 Task: Change Filter to Sci-Fi on "Movie C.mp4" and play.
Action: Mouse moved to (355, 121)
Screenshot: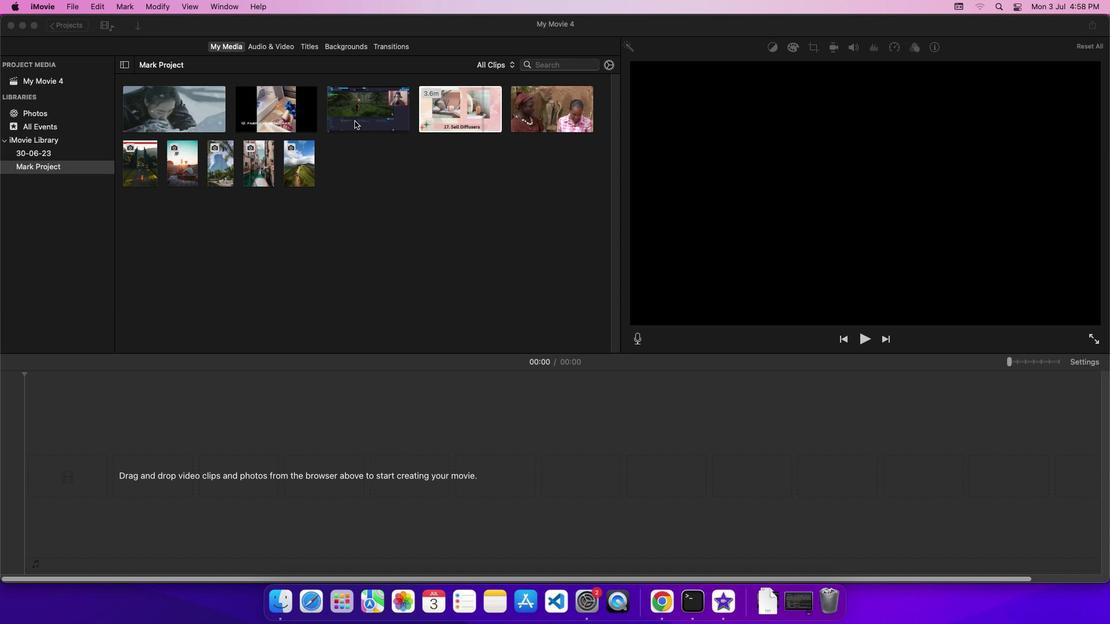 
Action: Mouse pressed left at (355, 121)
Screenshot: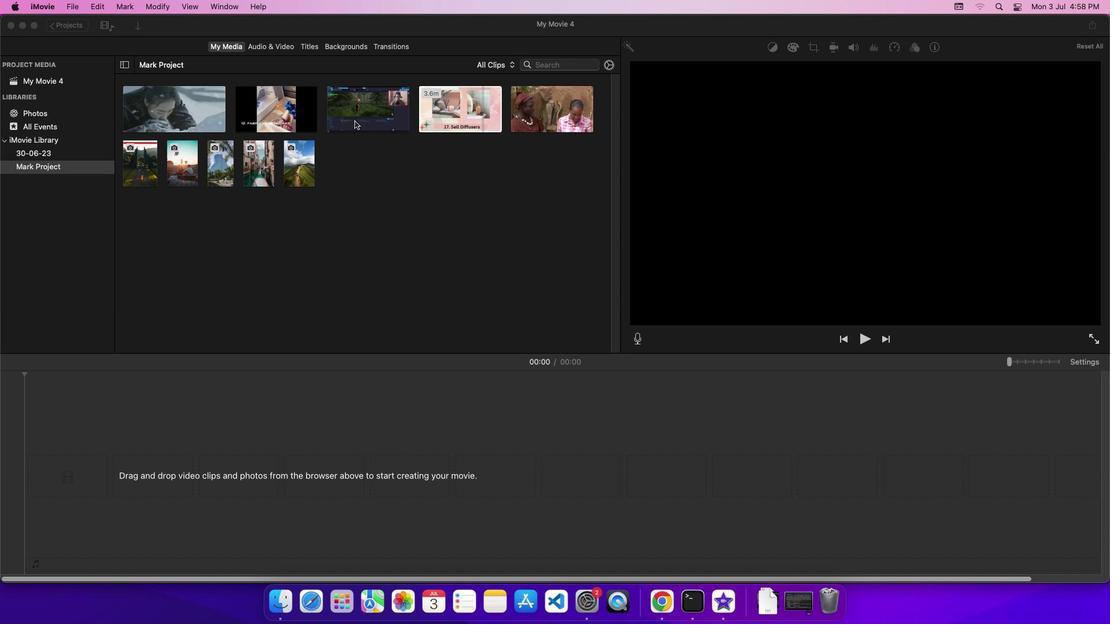 
Action: Mouse moved to (357, 119)
Screenshot: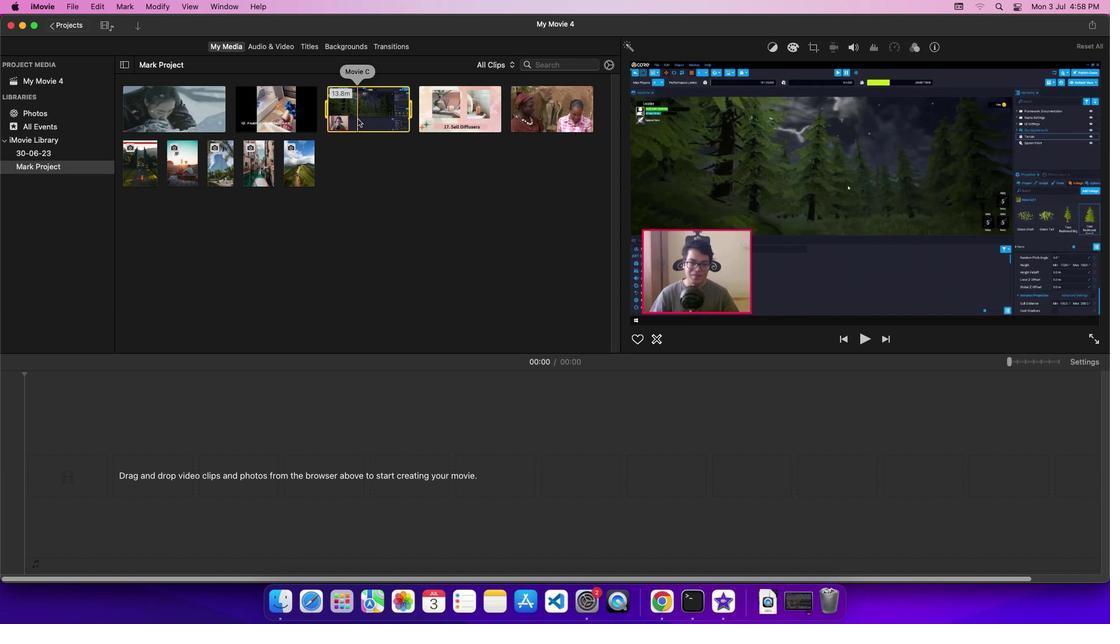 
Action: Mouse pressed left at (357, 119)
Screenshot: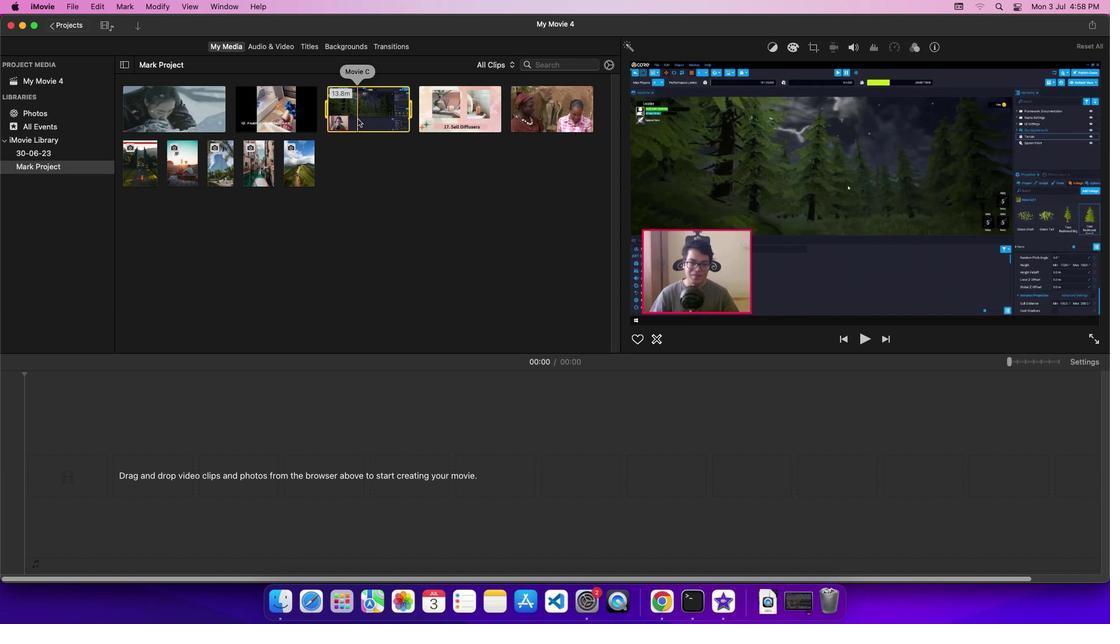 
Action: Mouse moved to (1085, 362)
Screenshot: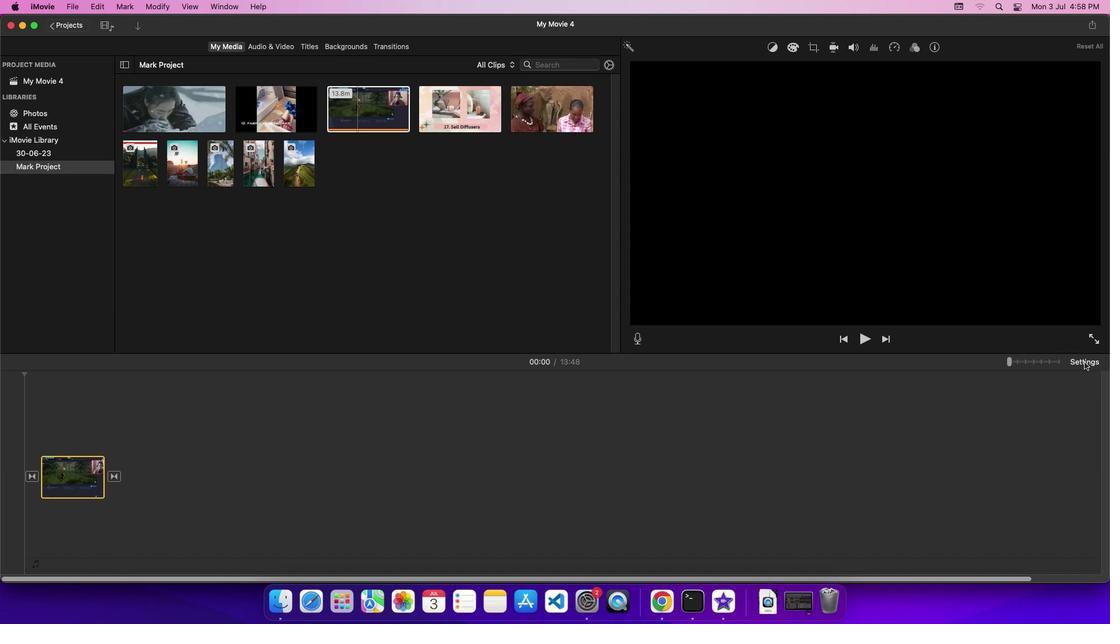 
Action: Mouse pressed left at (1085, 362)
Screenshot: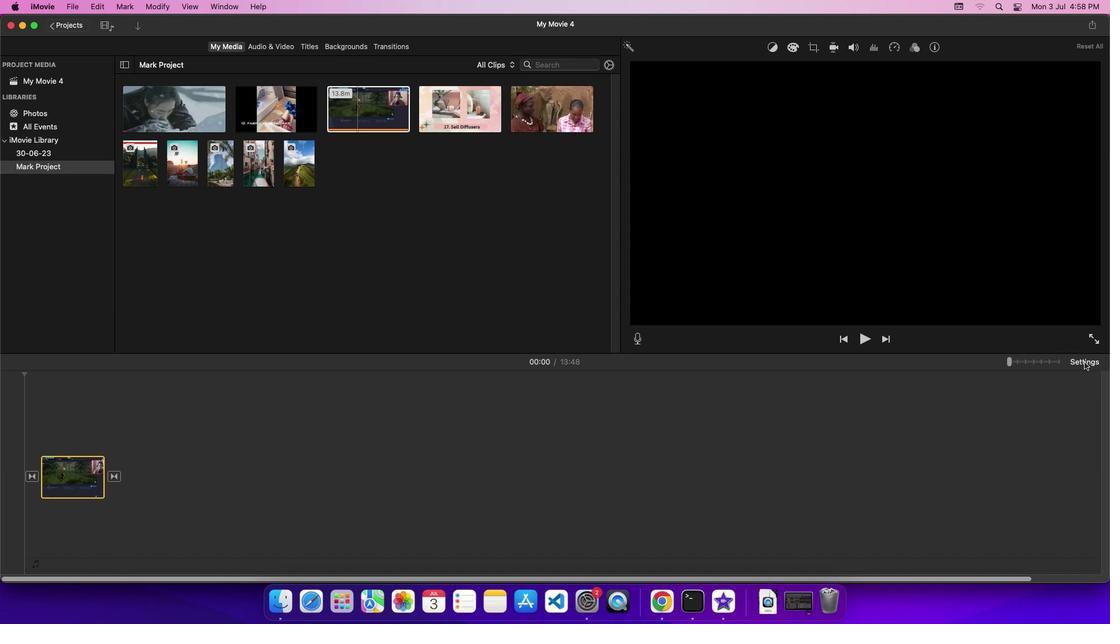 
Action: Mouse moved to (975, 432)
Screenshot: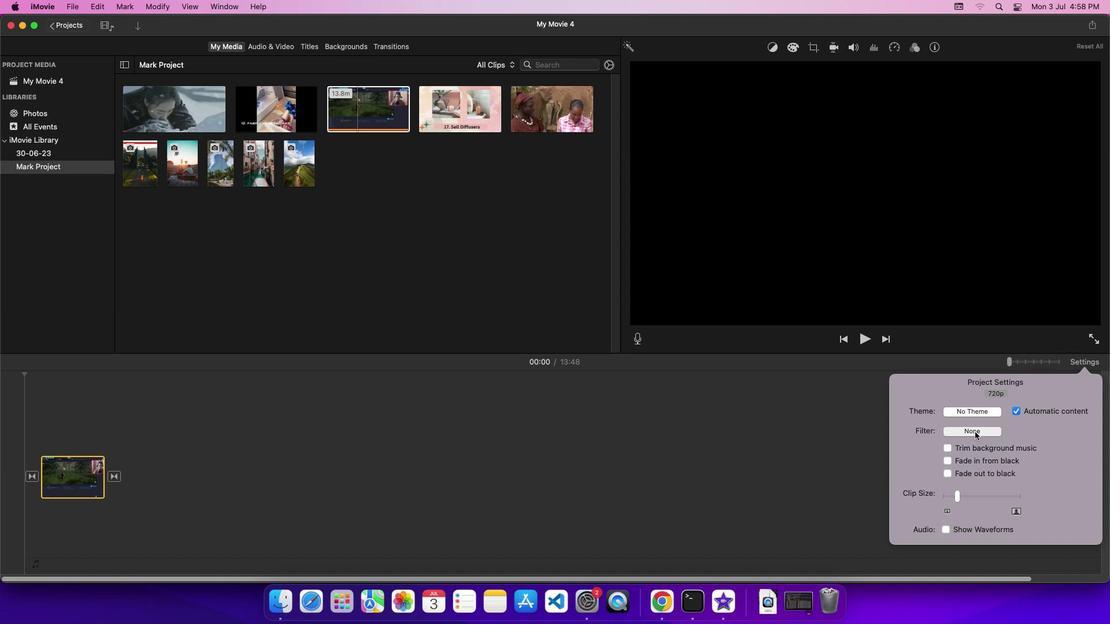 
Action: Mouse pressed left at (975, 432)
Screenshot: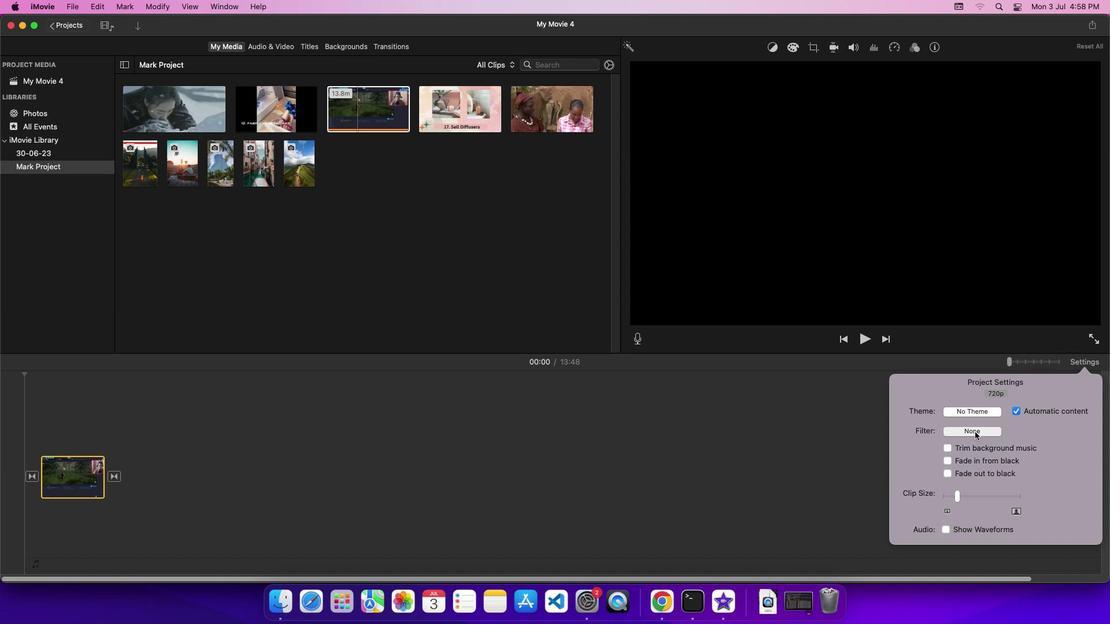 
Action: Mouse moved to (183, 302)
Screenshot: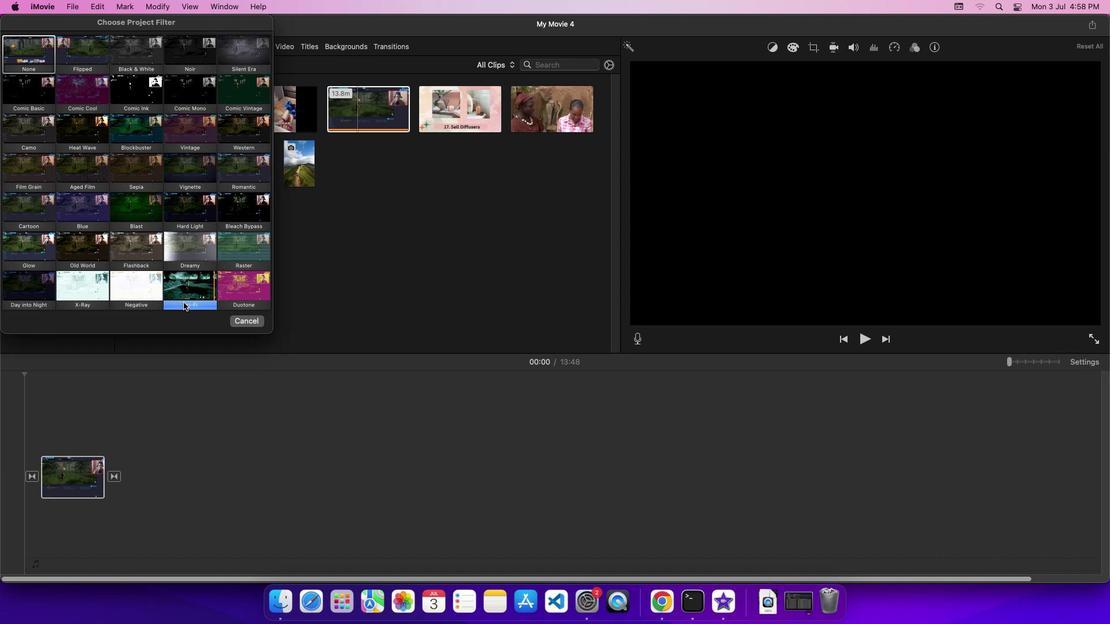 
Action: Mouse pressed left at (183, 302)
Screenshot: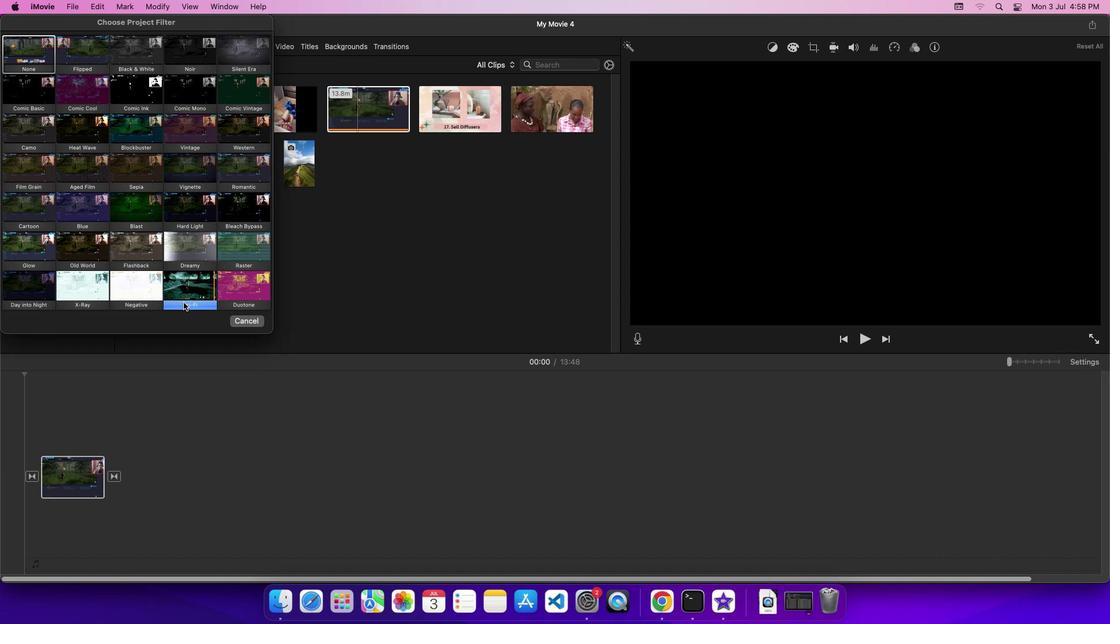 
Action: Mouse moved to (56, 466)
Screenshot: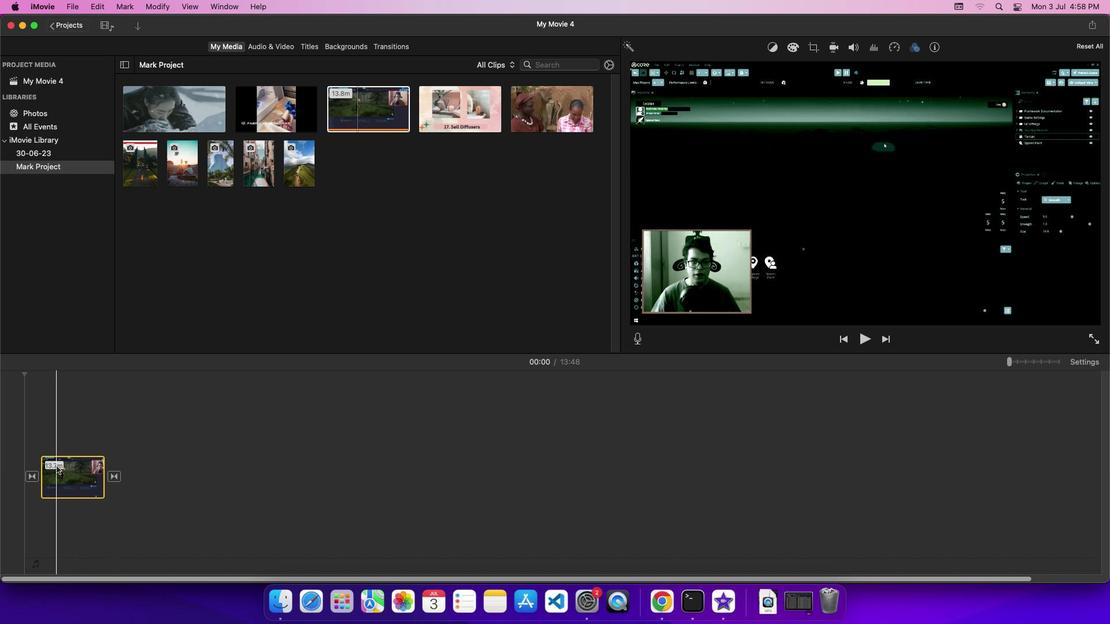 
Action: Mouse pressed left at (56, 466)
Screenshot: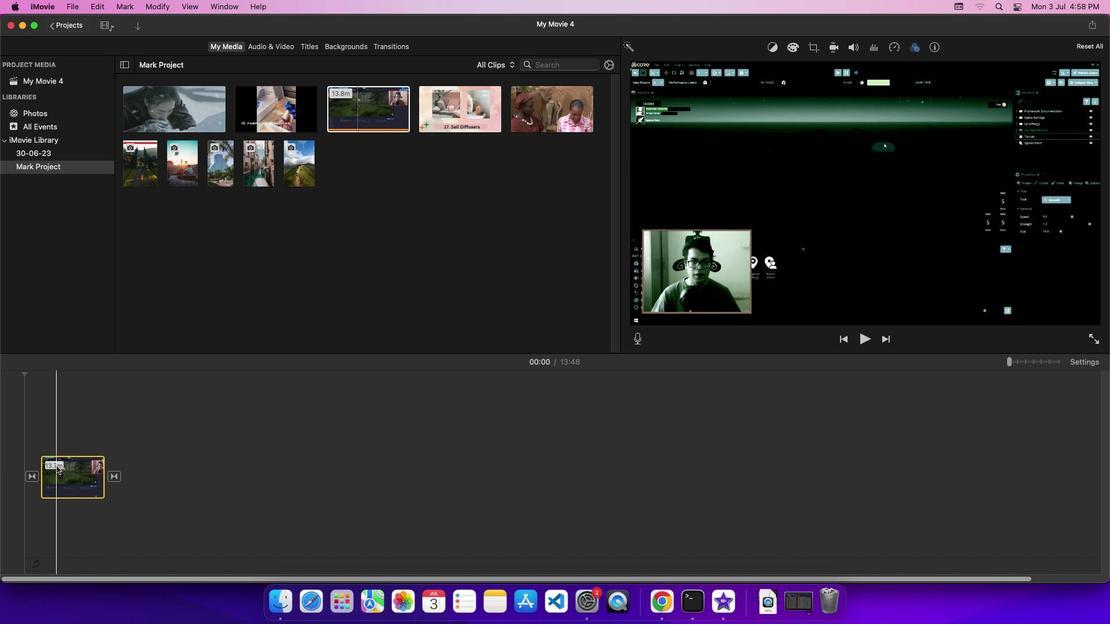
Action: Mouse moved to (864, 337)
Screenshot: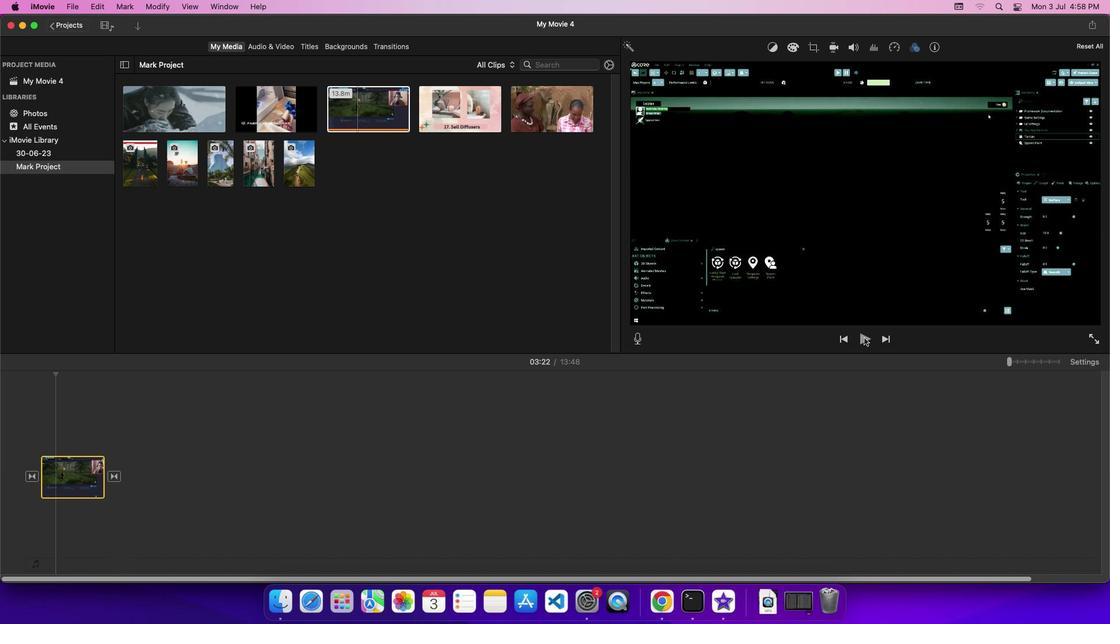 
Action: Mouse pressed left at (864, 337)
Screenshot: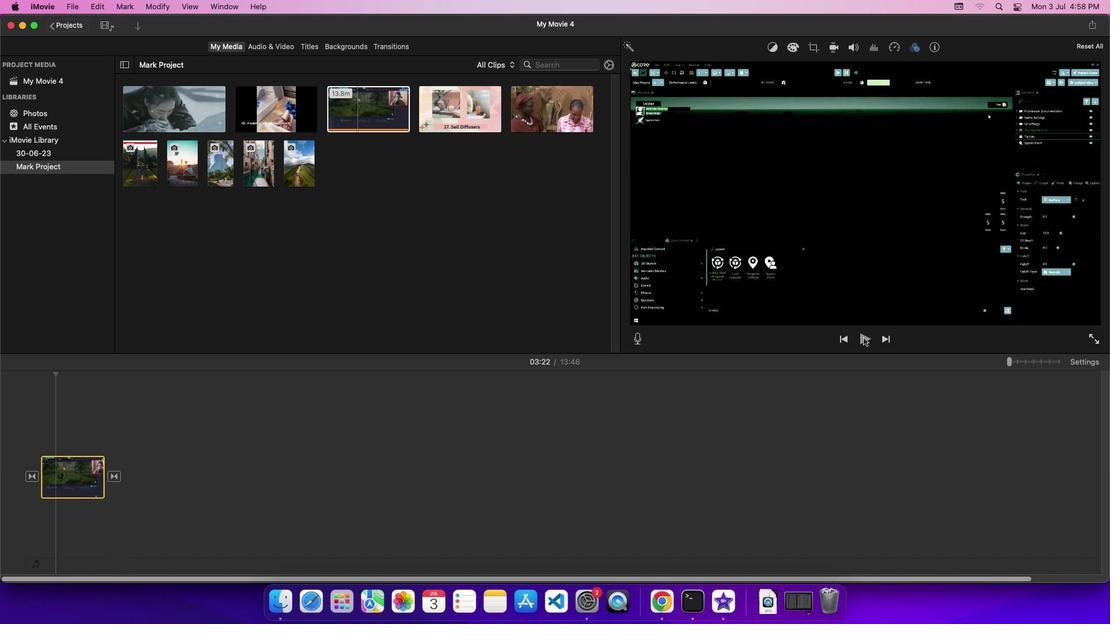 
Action: Mouse moved to (869, 387)
Screenshot: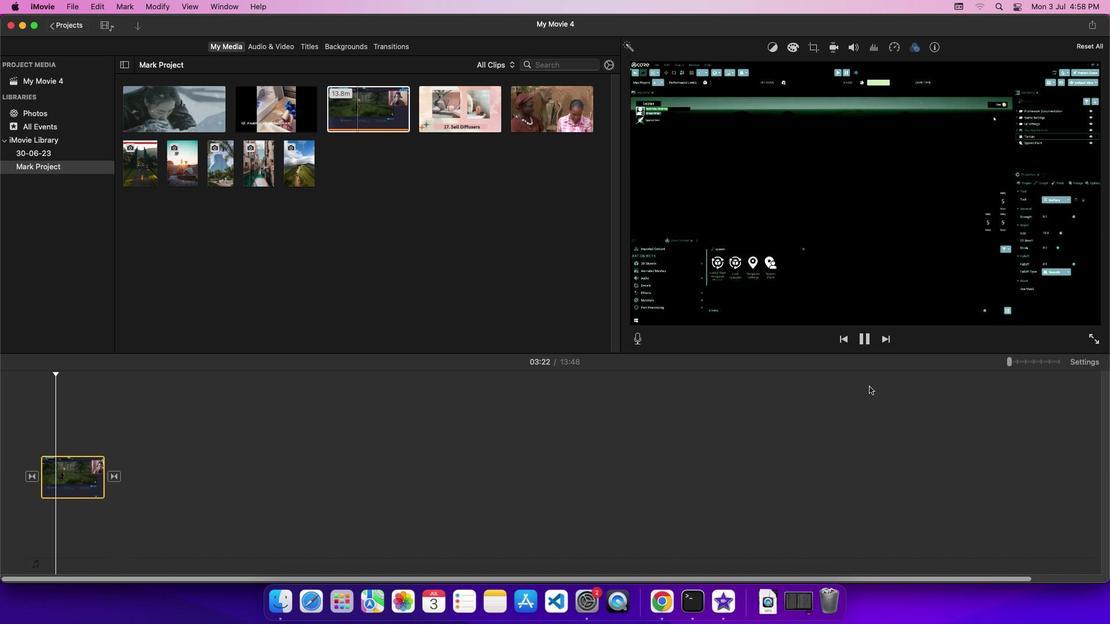 
